 Task: Filter the search "javascript" by the date created "2023".
Action: Mouse moved to (1001, 101)
Screenshot: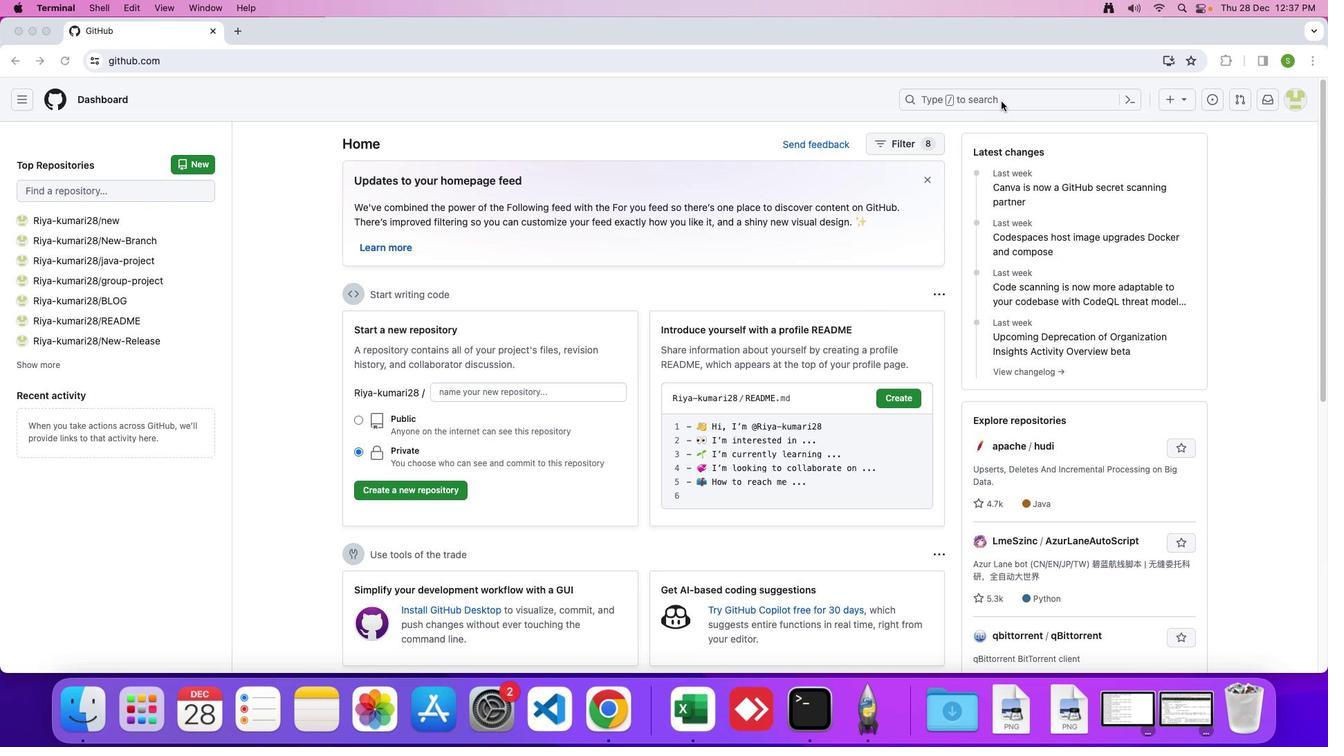 
Action: Mouse pressed left at (1001, 101)
Screenshot: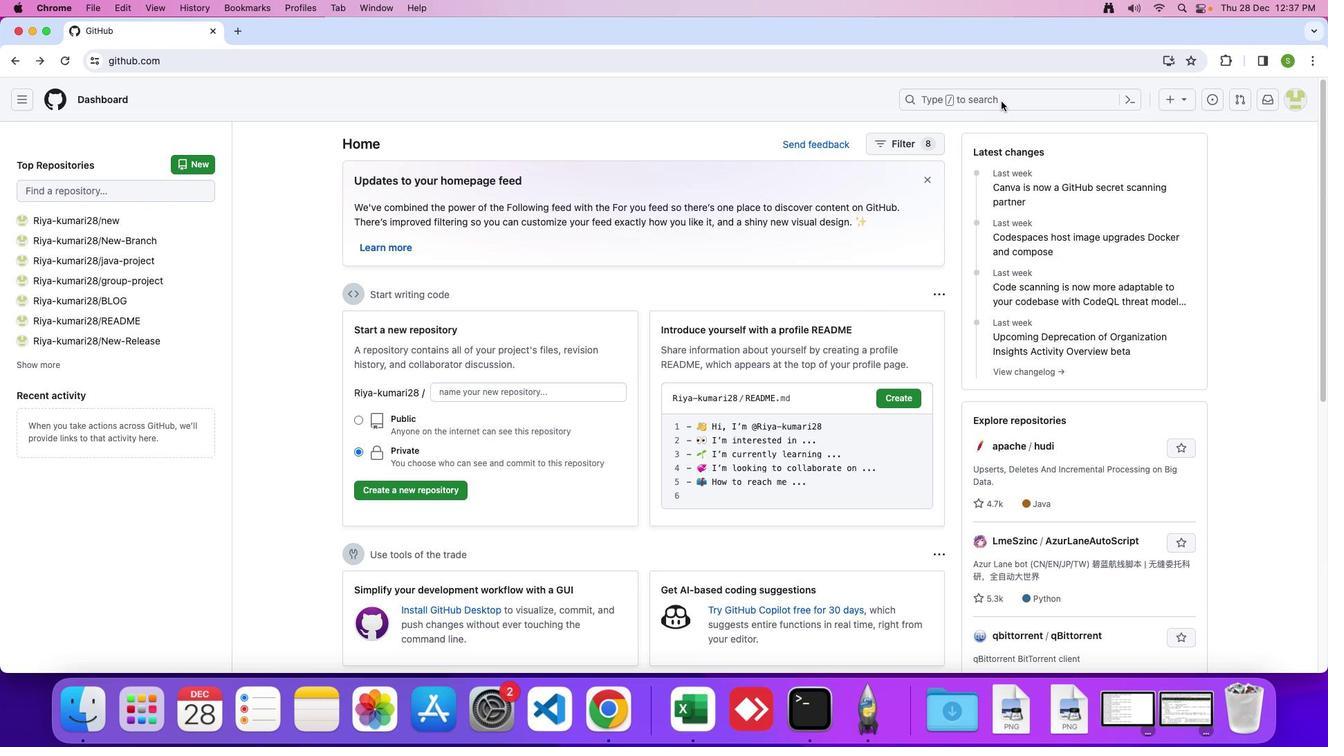 
Action: Mouse moved to (996, 96)
Screenshot: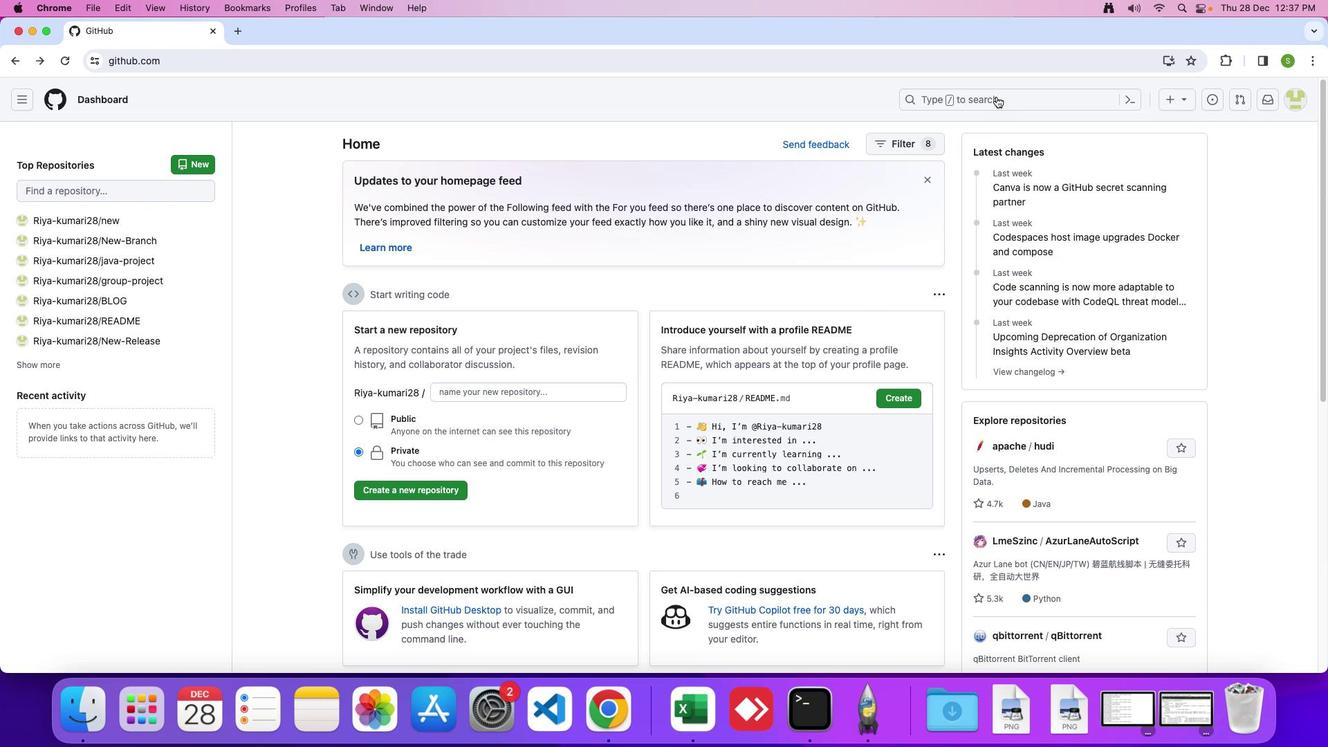 
Action: Mouse pressed left at (996, 96)
Screenshot: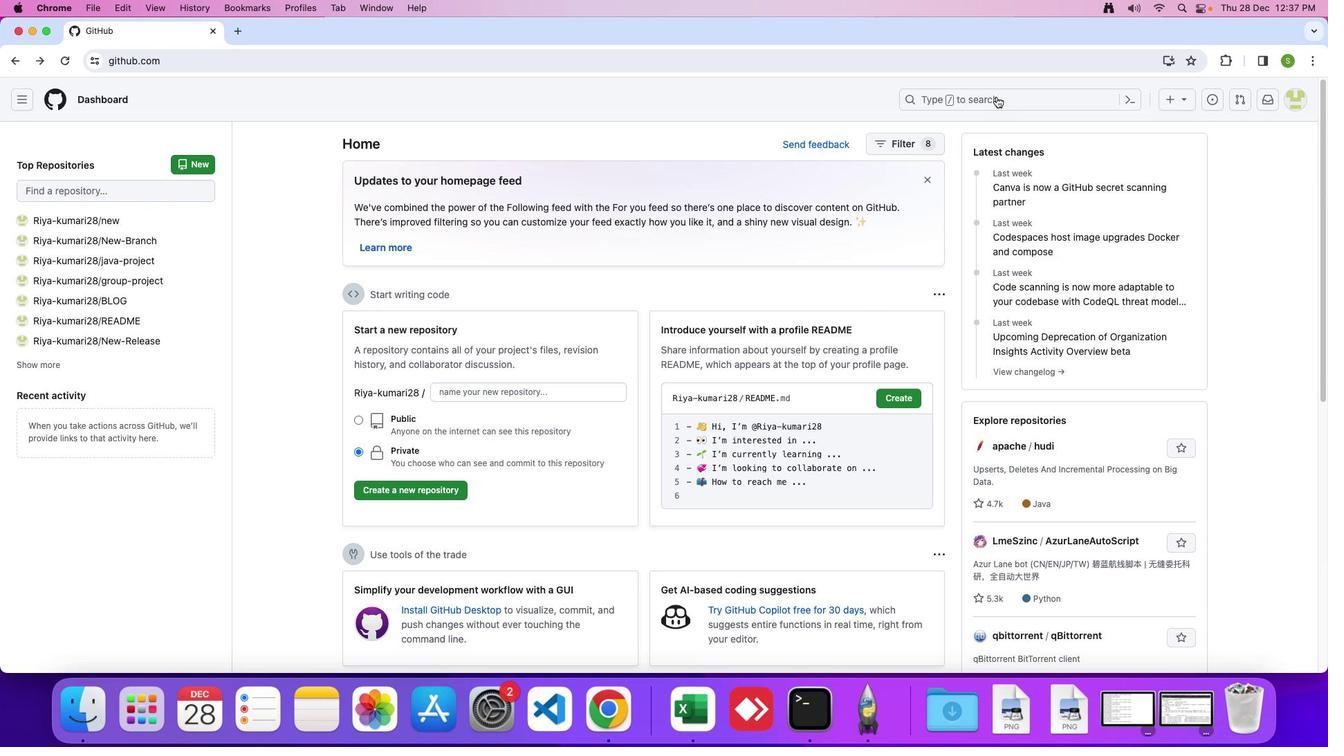 
Action: Mouse moved to (842, 101)
Screenshot: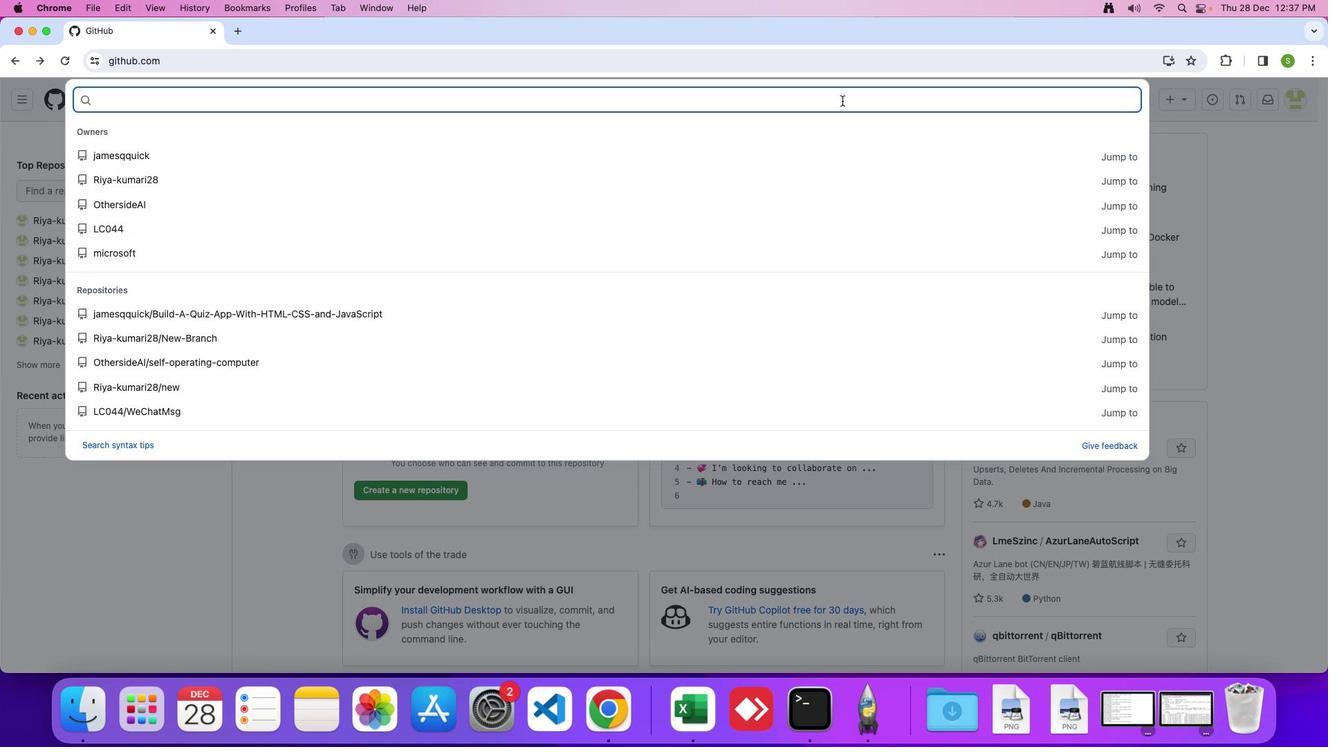 
Action: Mouse pressed left at (842, 101)
Screenshot: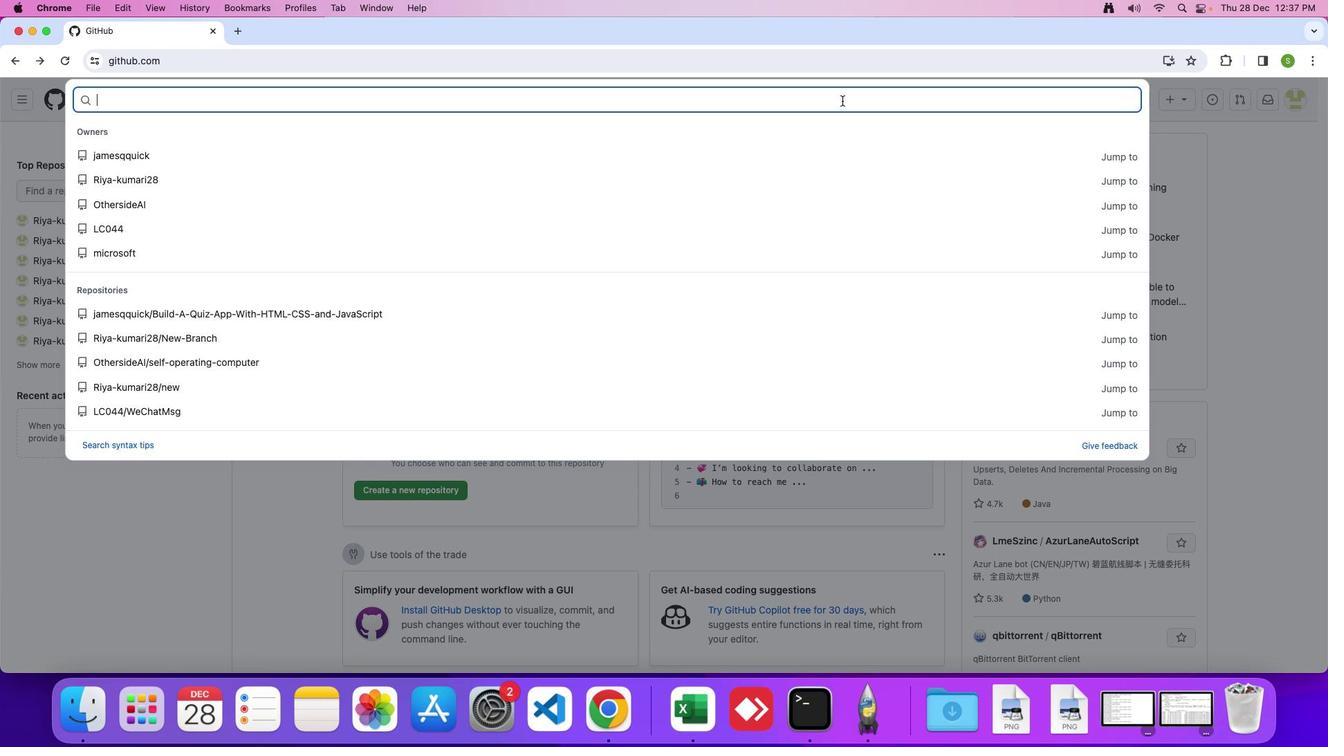 
Action: Mouse moved to (841, 101)
Screenshot: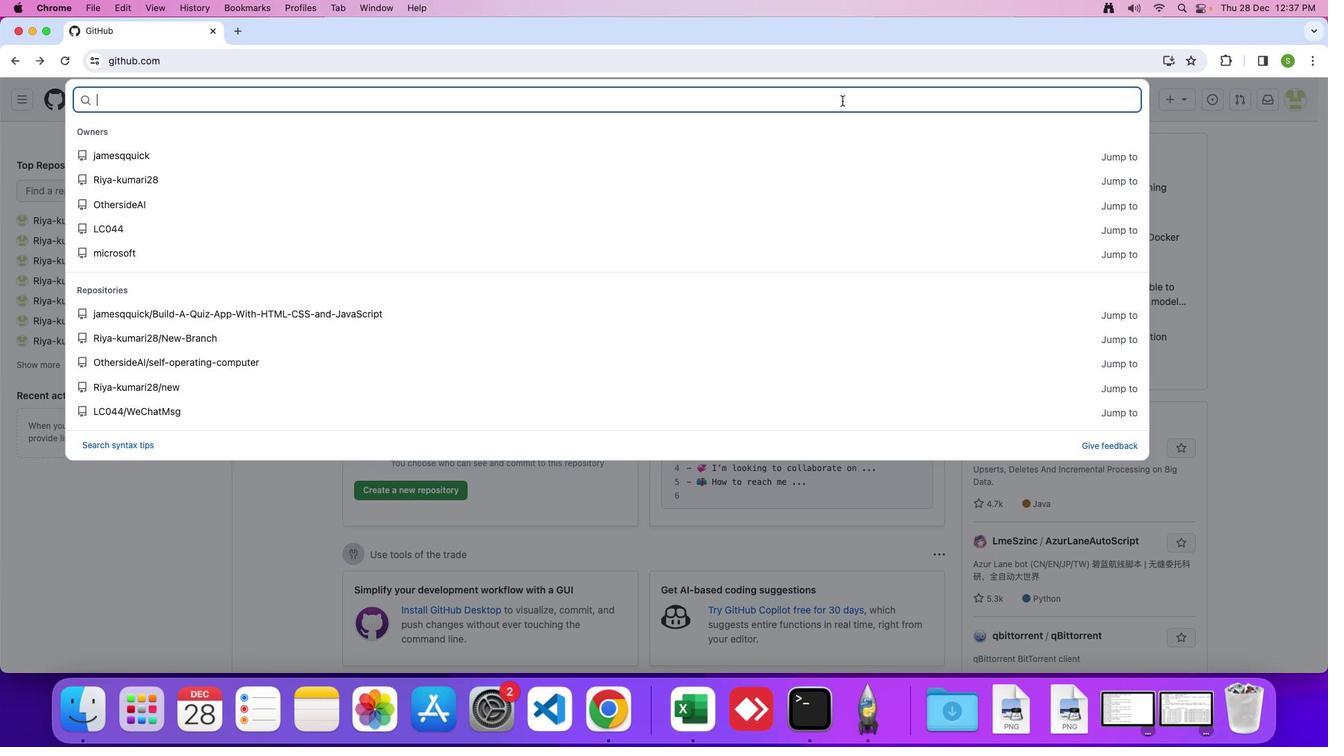 
Action: Key pressed 'J'Key.caps_lock'a''v''a''s''c''r''i''p''t'Key.enter
Screenshot: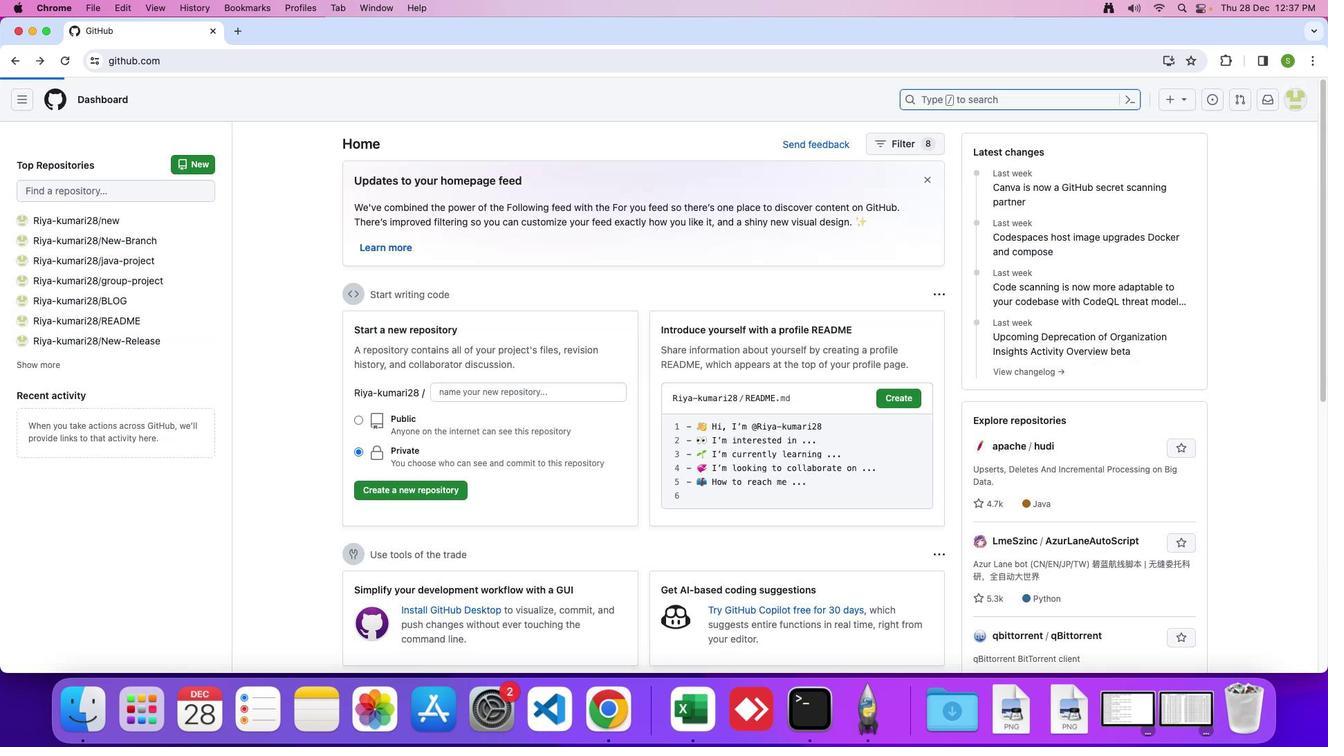 
Action: Mouse moved to (71, 443)
Screenshot: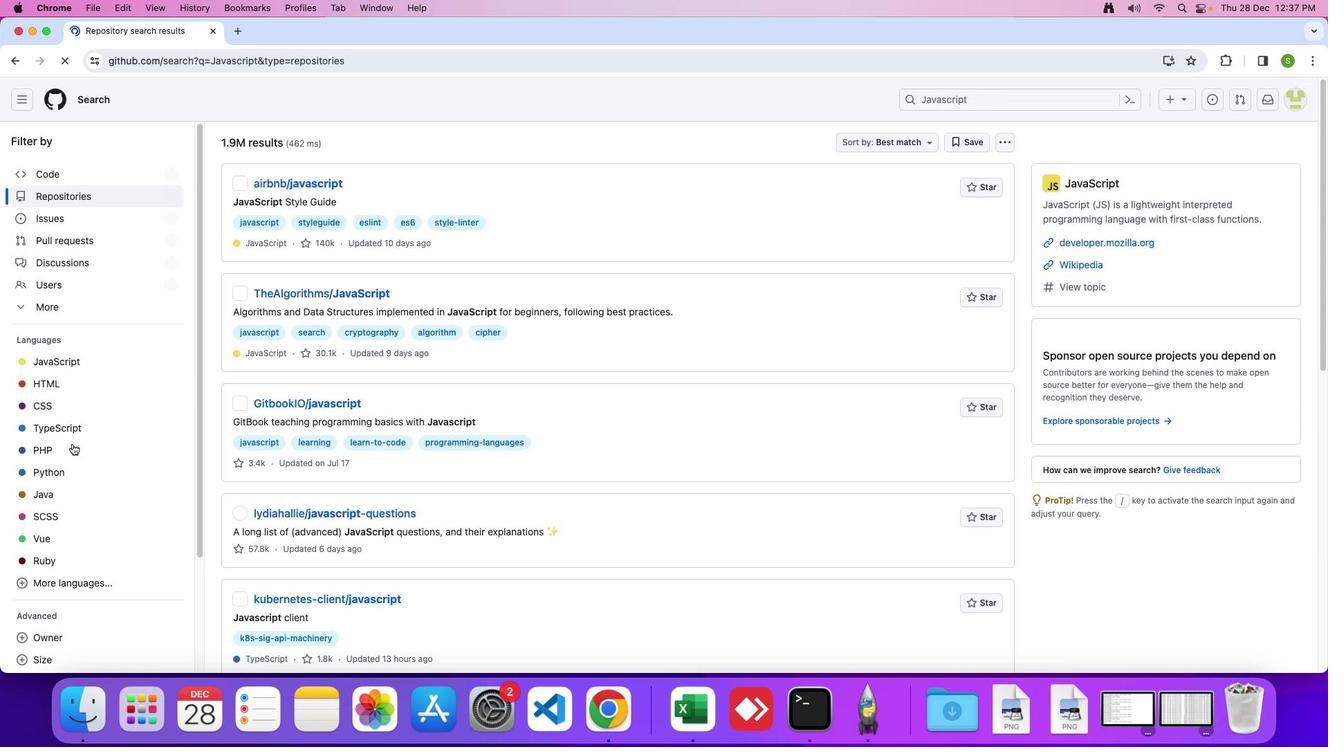 
Action: Mouse scrolled (71, 443) with delta (0, 0)
Screenshot: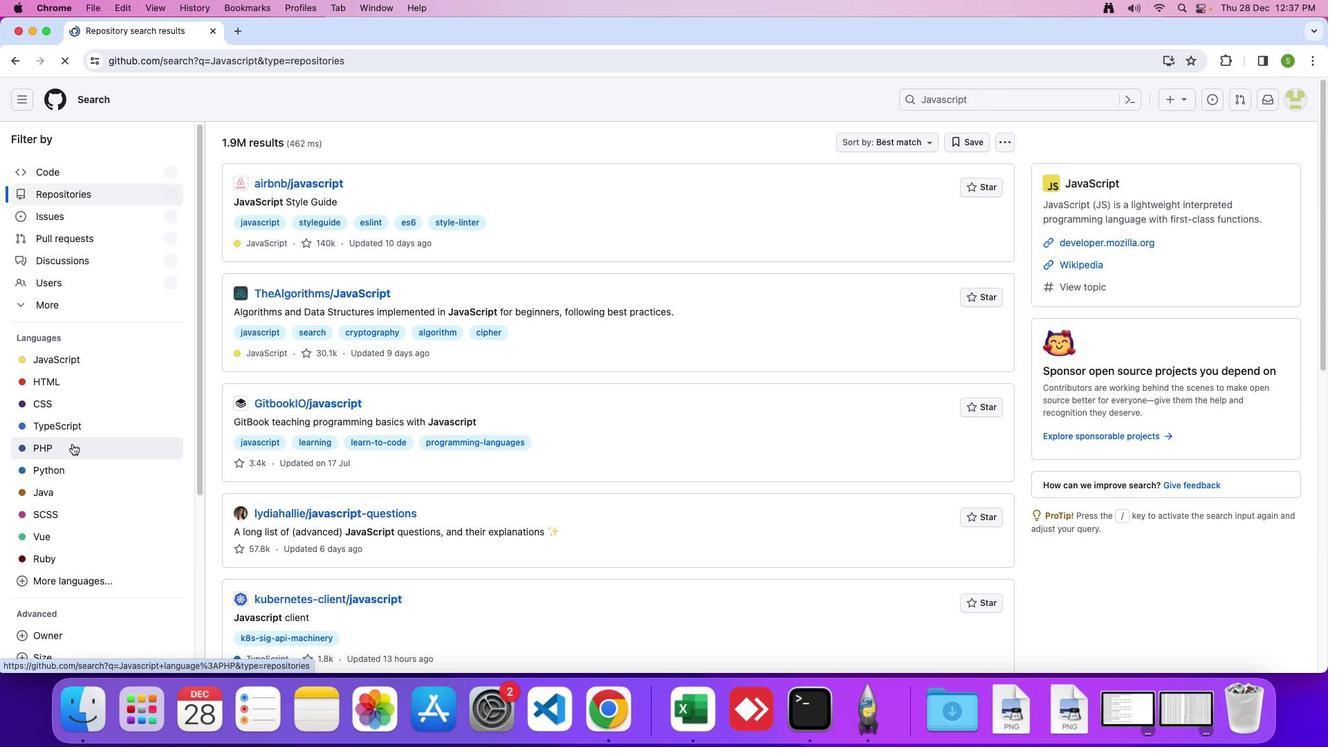 
Action: Mouse scrolled (71, 443) with delta (0, 0)
Screenshot: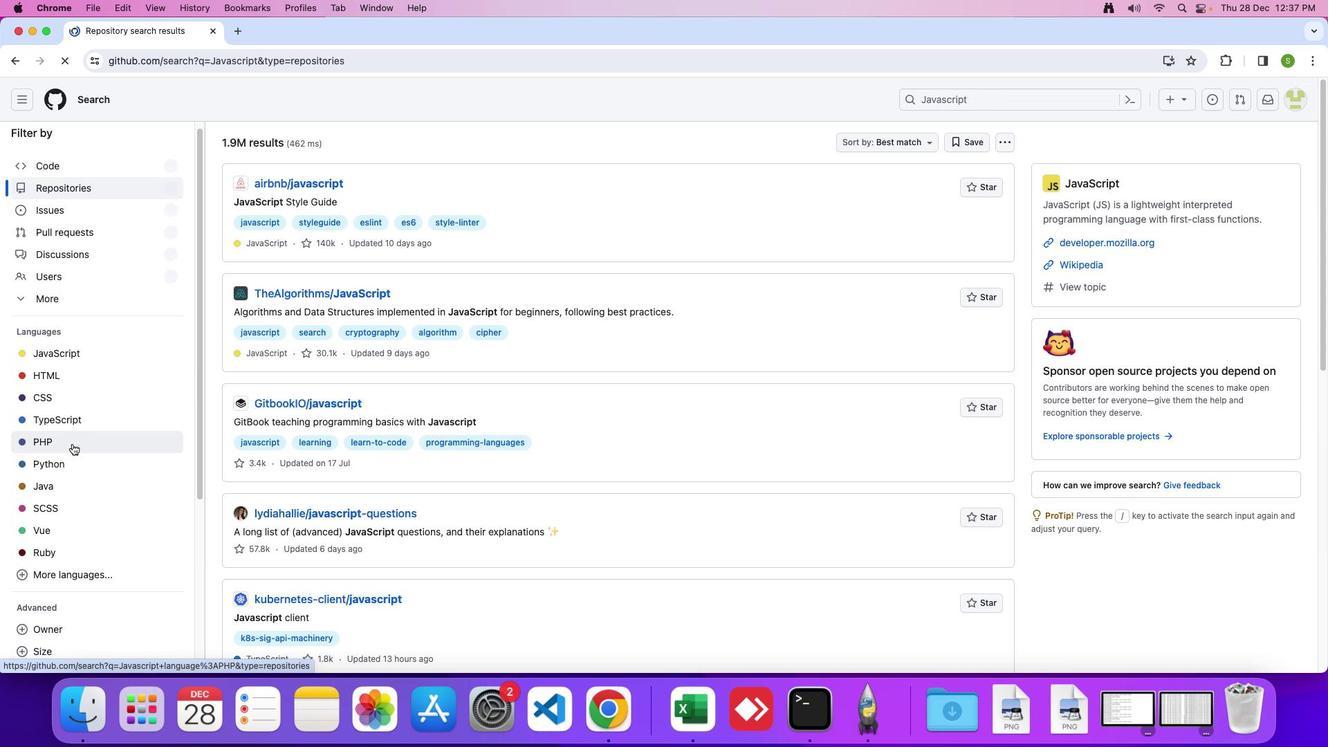 
Action: Mouse scrolled (71, 443) with delta (0, -2)
Screenshot: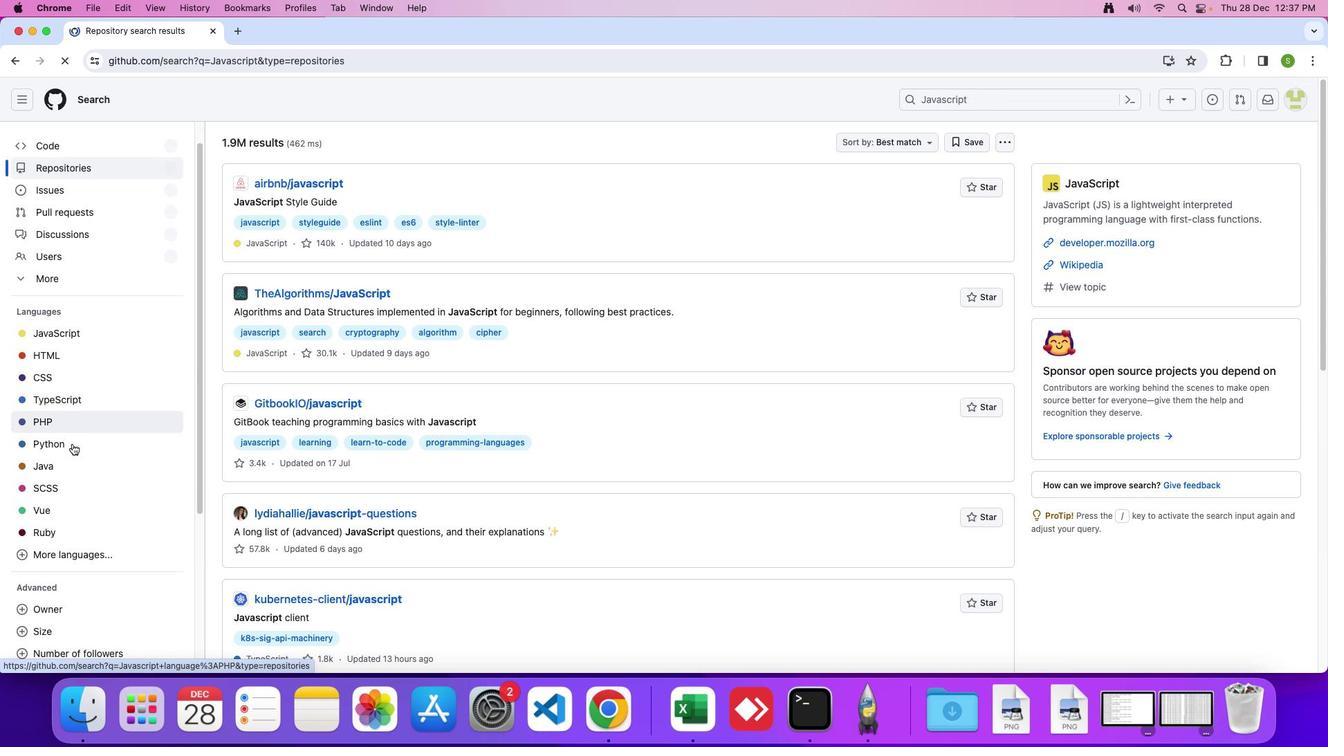 
Action: Mouse scrolled (71, 443) with delta (0, 0)
Screenshot: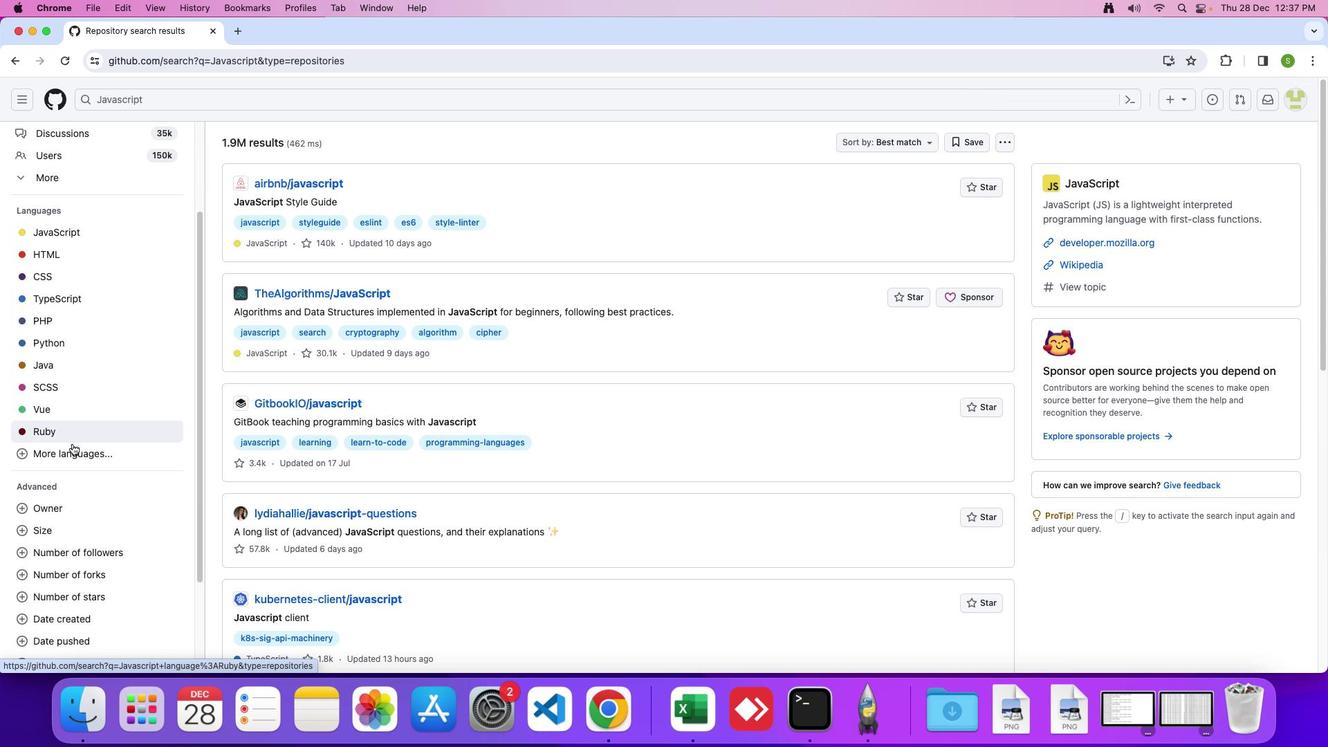 
Action: Mouse scrolled (71, 443) with delta (0, 0)
Screenshot: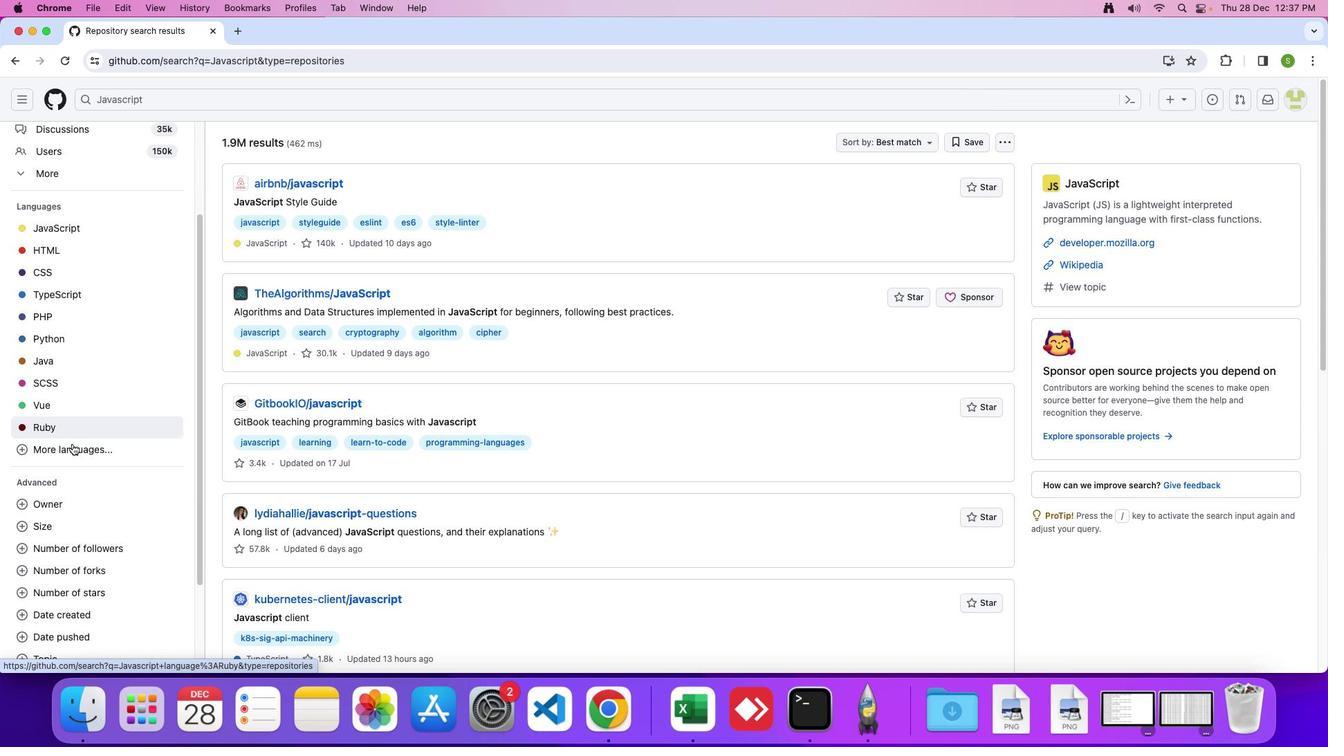 
Action: Mouse scrolled (71, 443) with delta (0, -1)
Screenshot: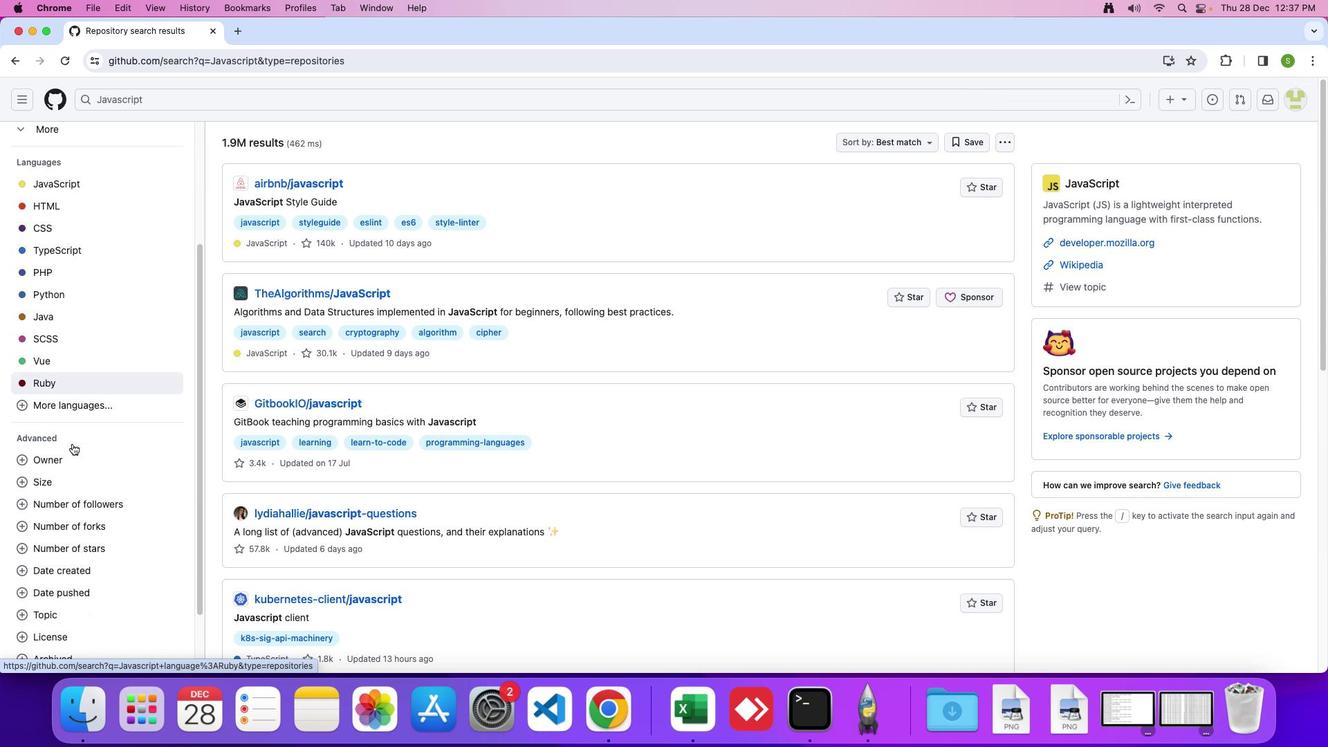 
Action: Mouse scrolled (71, 443) with delta (0, 0)
Screenshot: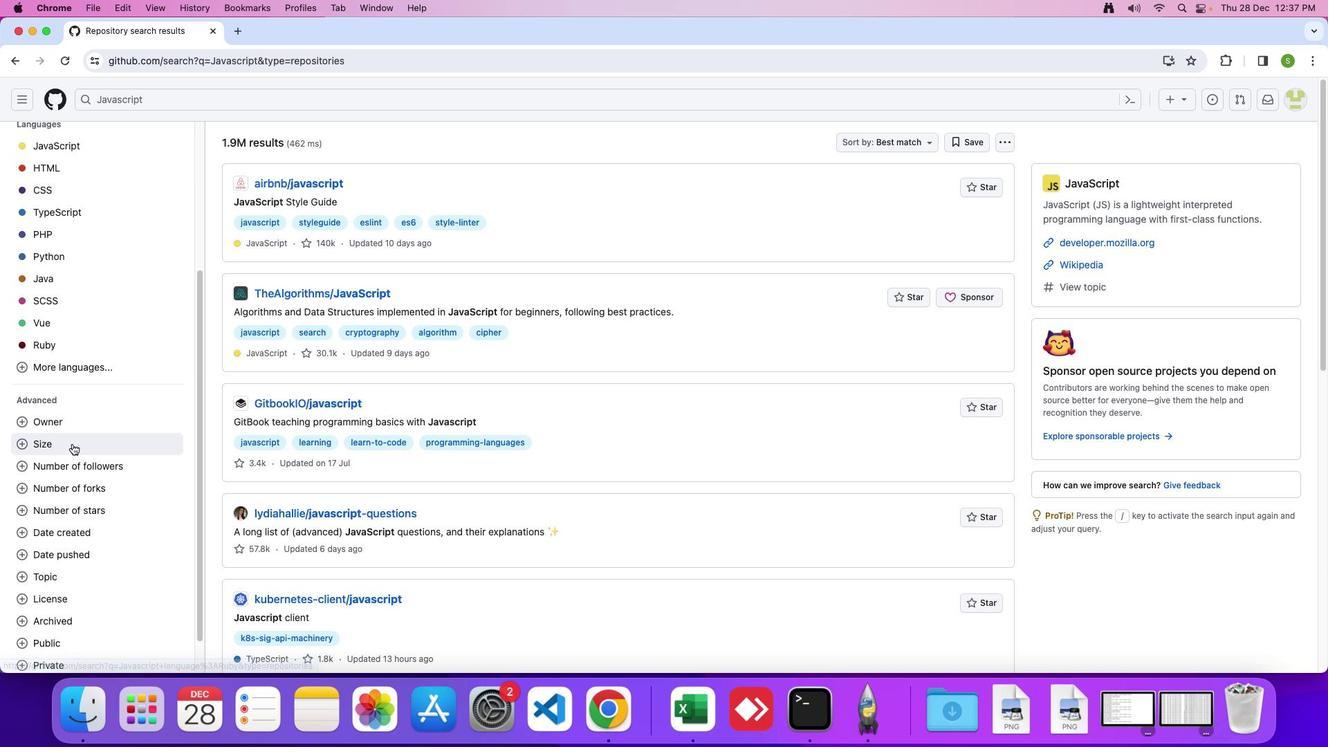 
Action: Mouse scrolled (71, 443) with delta (0, 0)
Screenshot: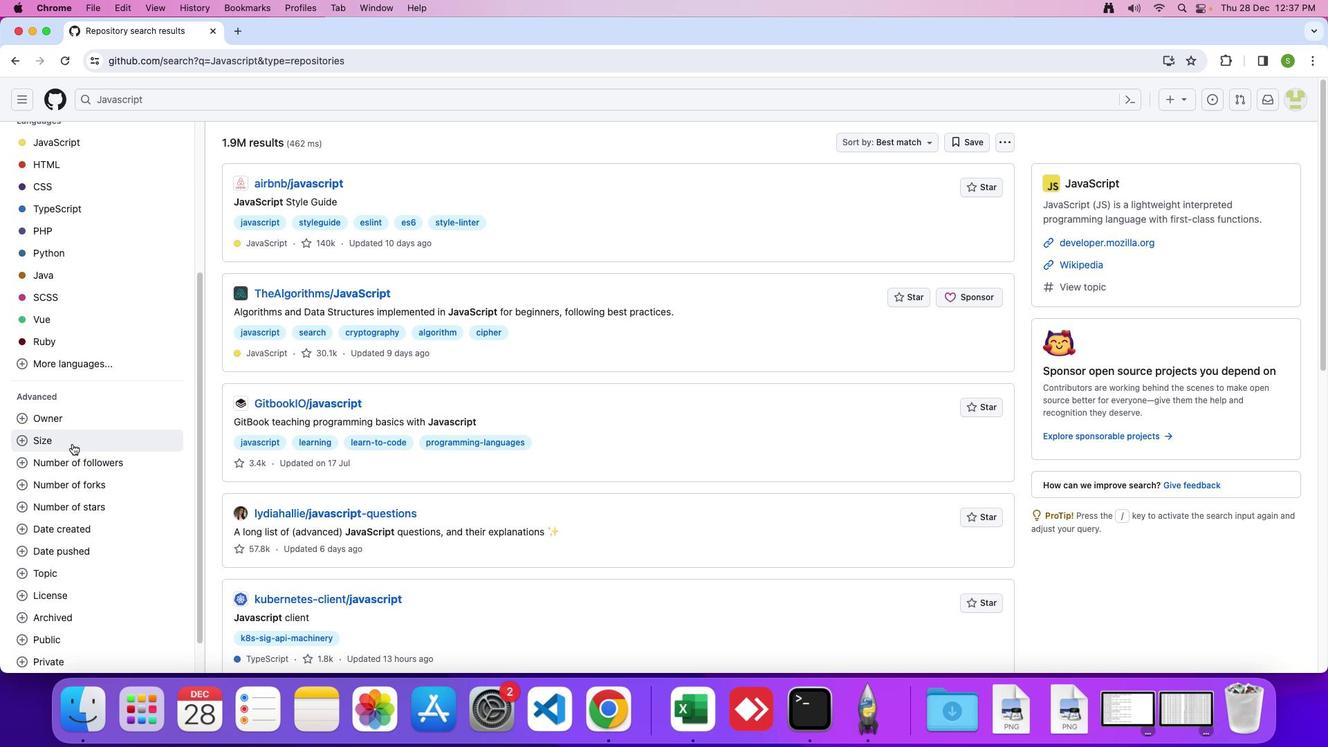 
Action: Mouse moved to (72, 444)
Screenshot: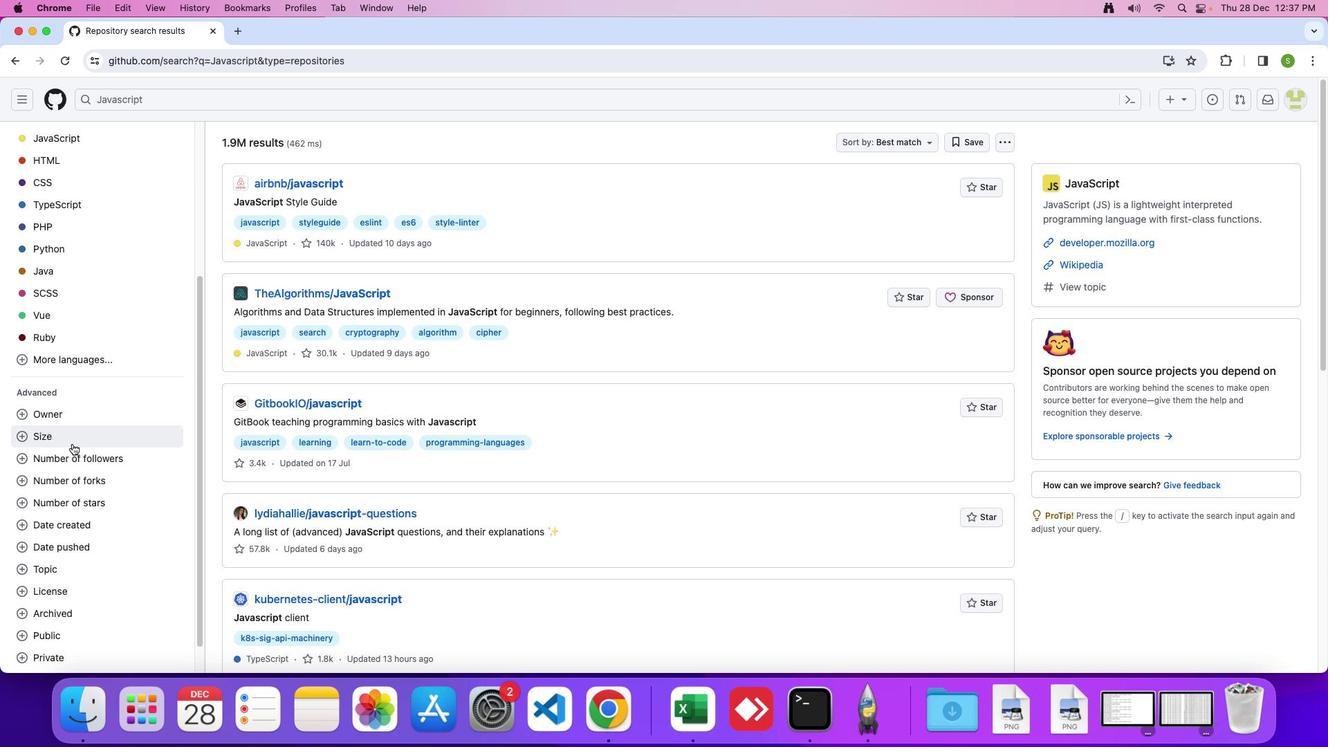 
Action: Mouse scrolled (72, 444) with delta (0, 0)
Screenshot: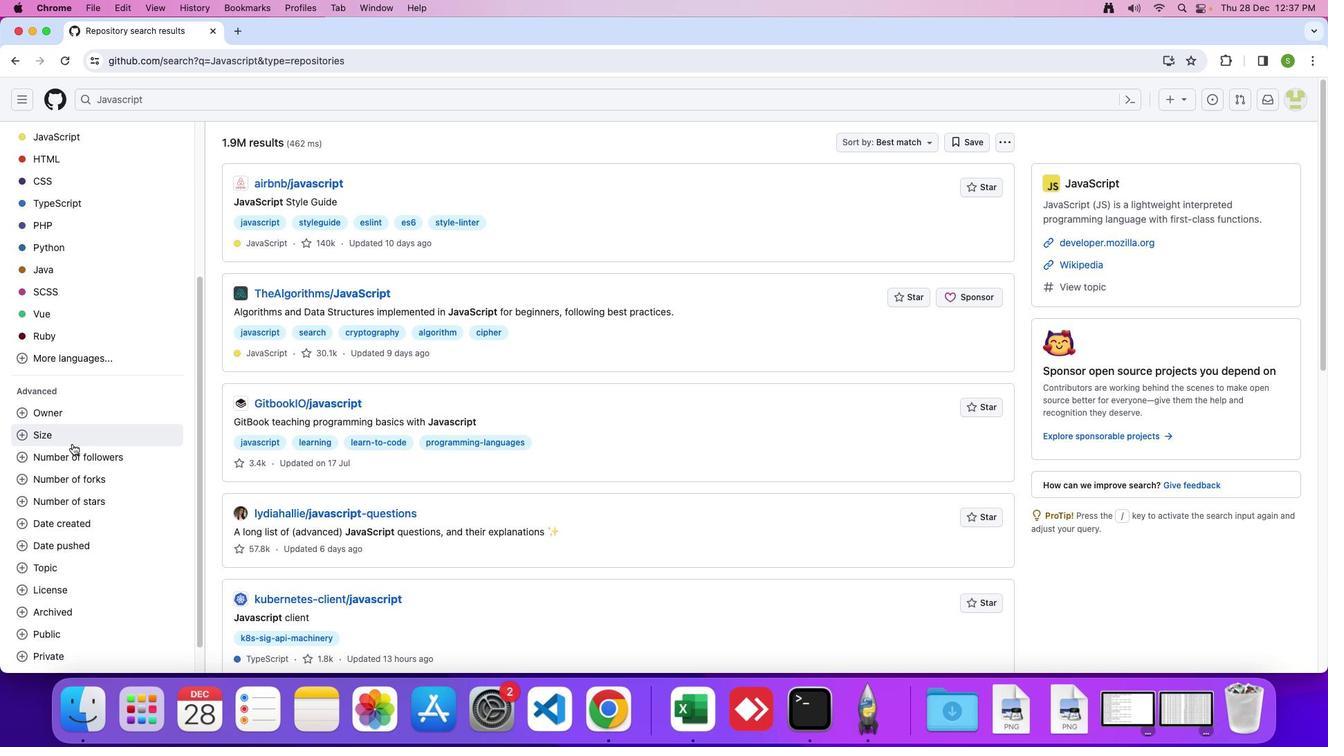 
Action: Mouse scrolled (72, 444) with delta (0, 0)
Screenshot: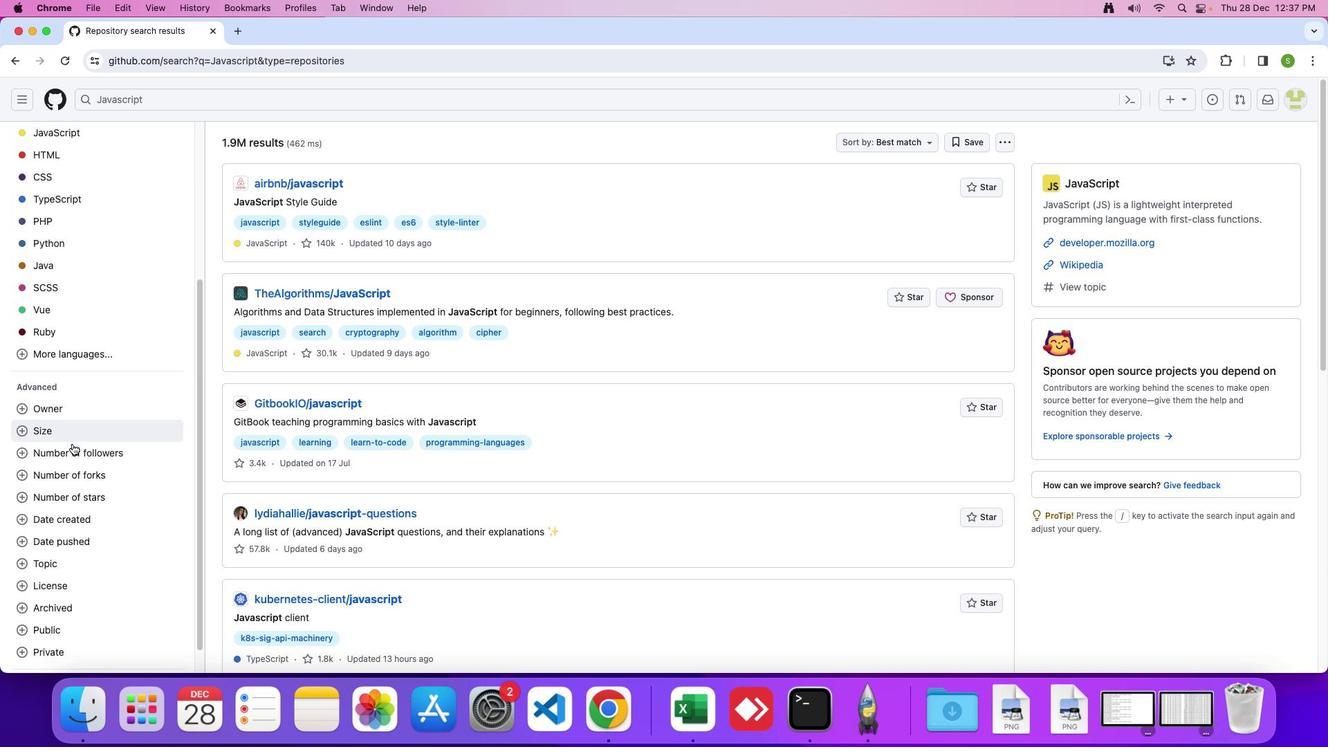 
Action: Mouse scrolled (72, 444) with delta (0, 0)
Screenshot: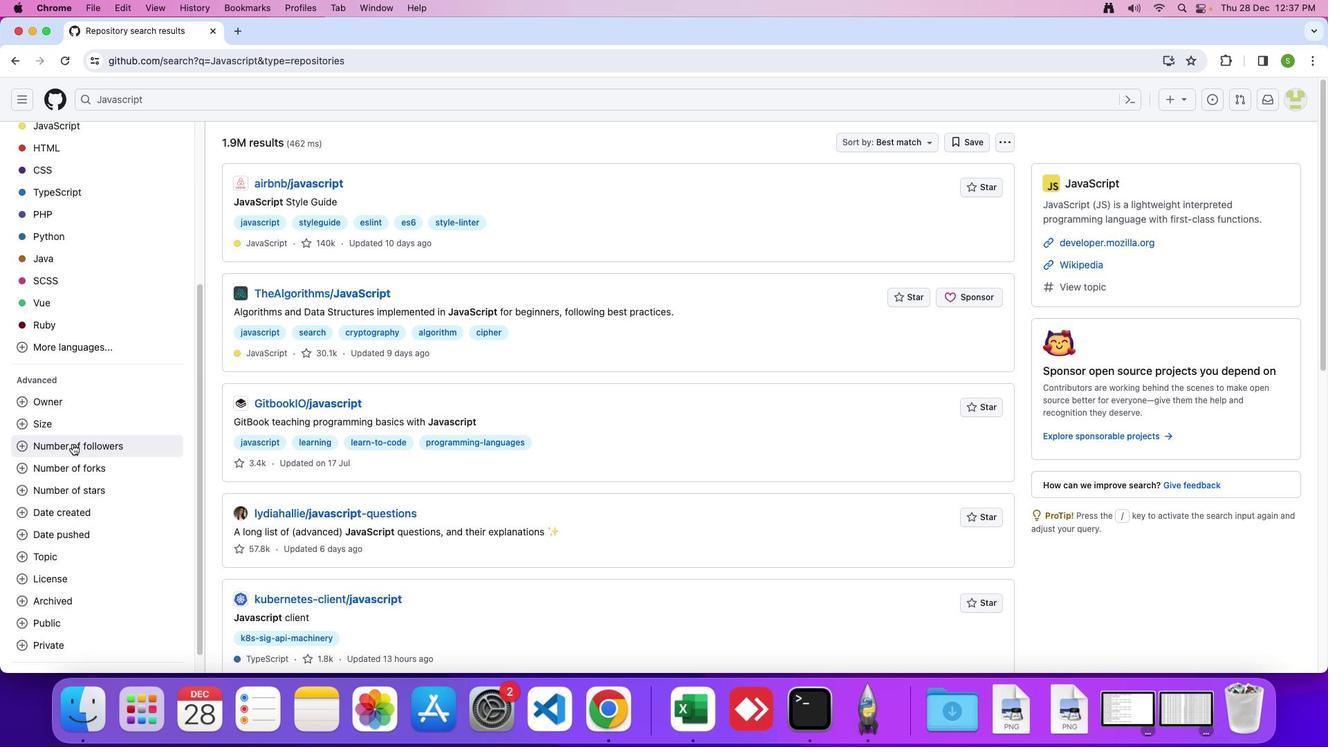 
Action: Mouse scrolled (72, 444) with delta (0, 0)
Screenshot: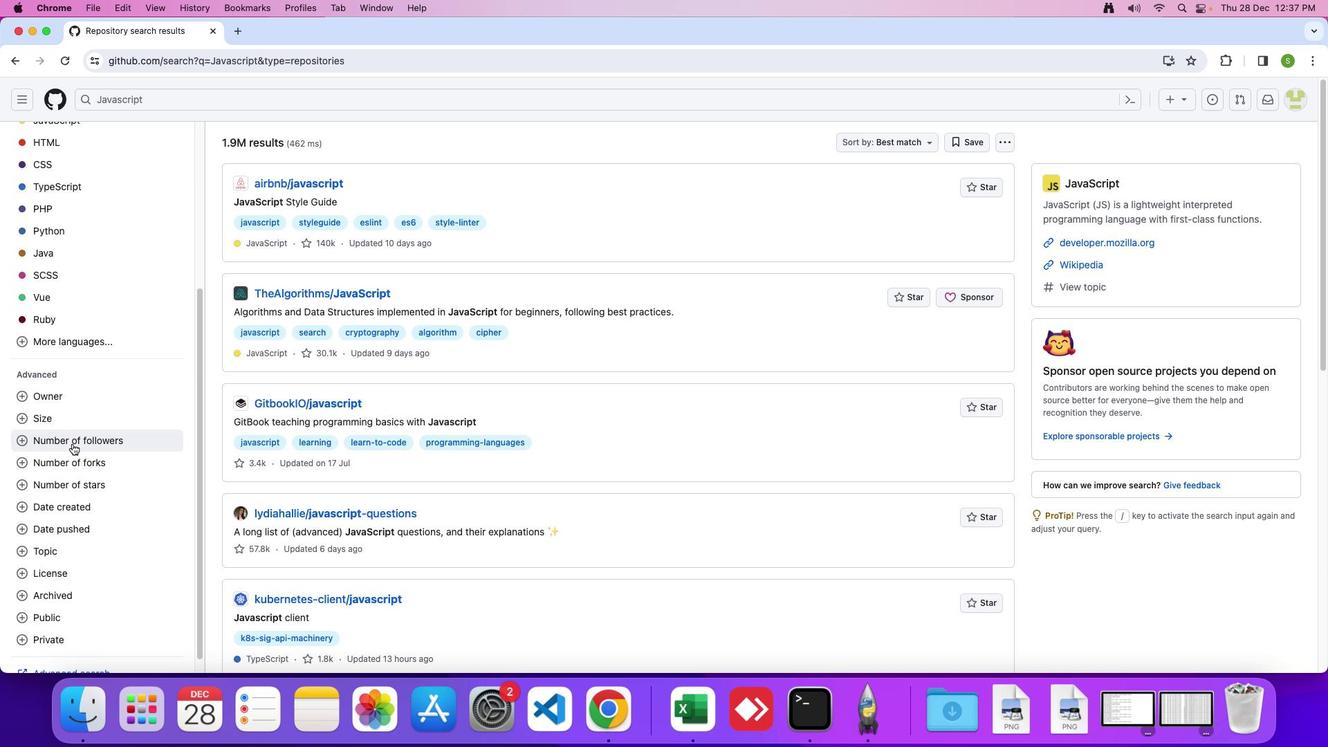 
Action: Mouse scrolled (72, 444) with delta (0, 0)
Screenshot: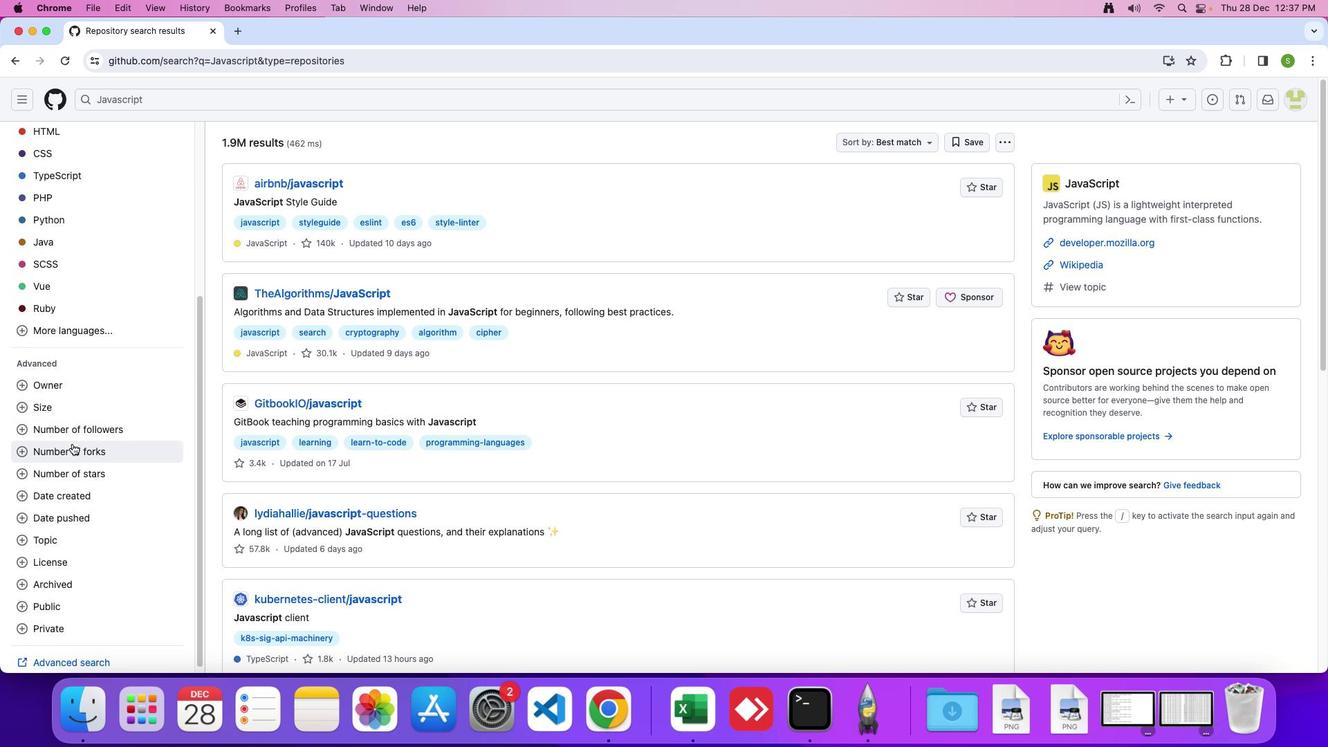 
Action: Mouse scrolled (72, 444) with delta (0, 0)
Screenshot: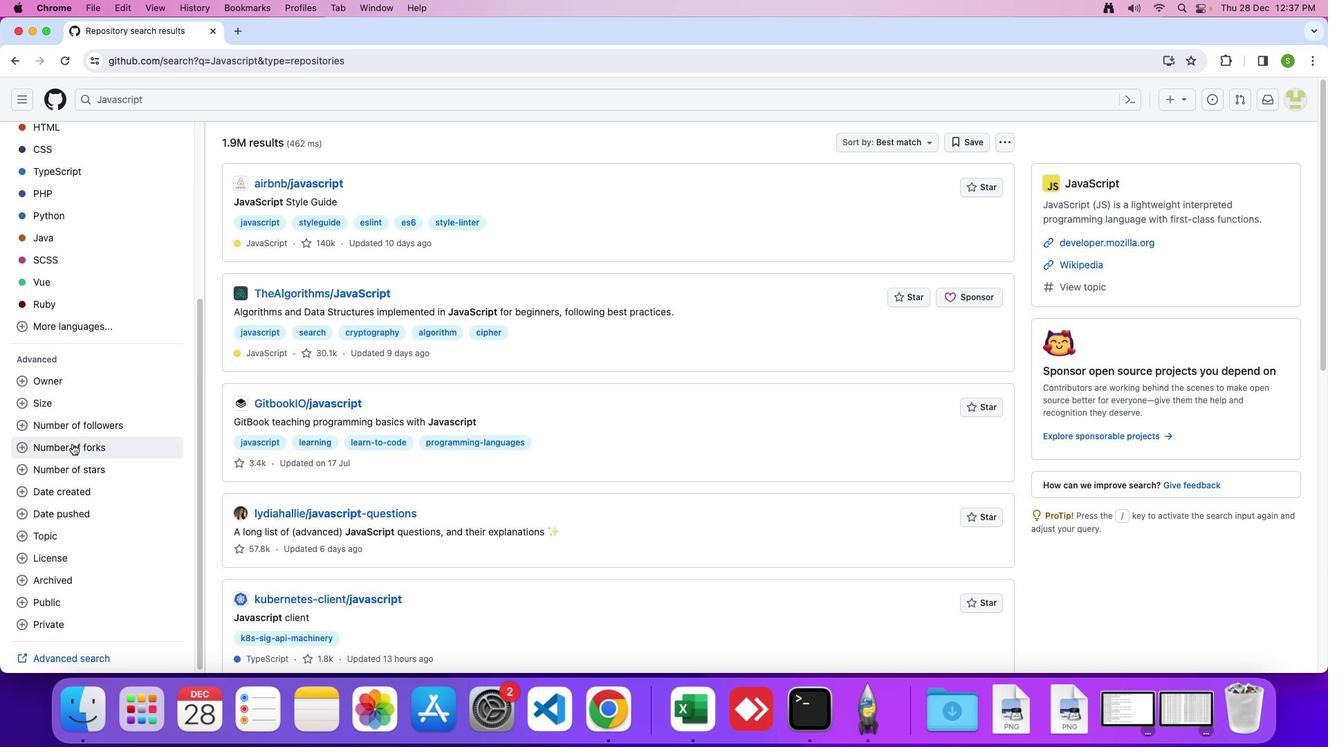 
Action: Mouse moved to (60, 493)
Screenshot: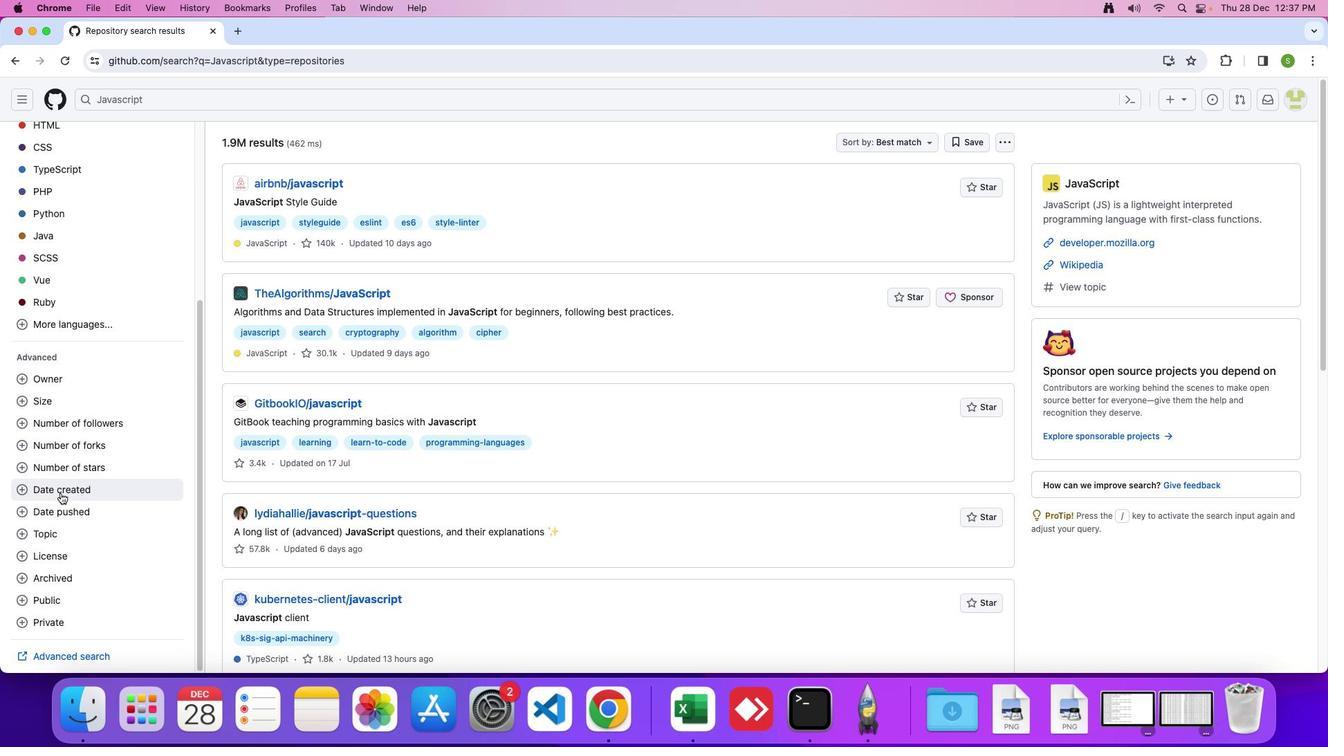 
Action: Mouse pressed left at (60, 493)
Screenshot: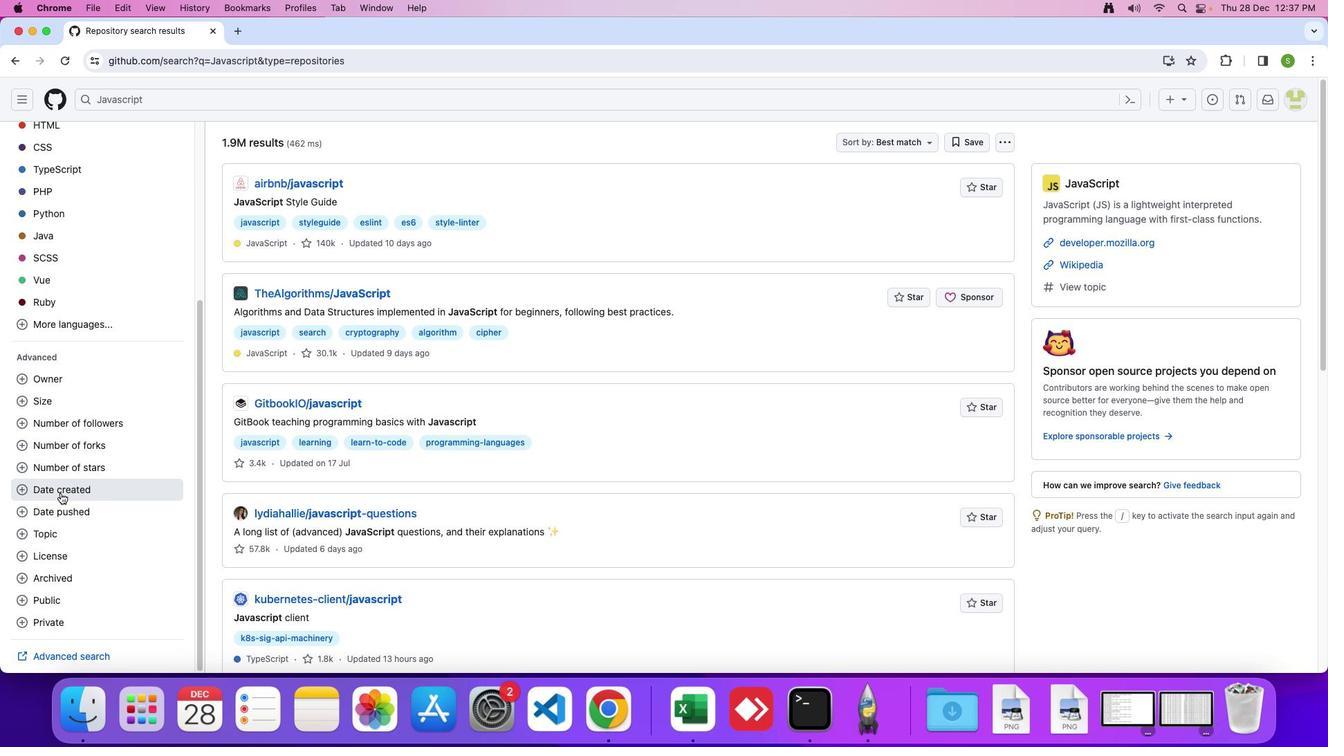 
Action: Mouse moved to (173, 346)
Screenshot: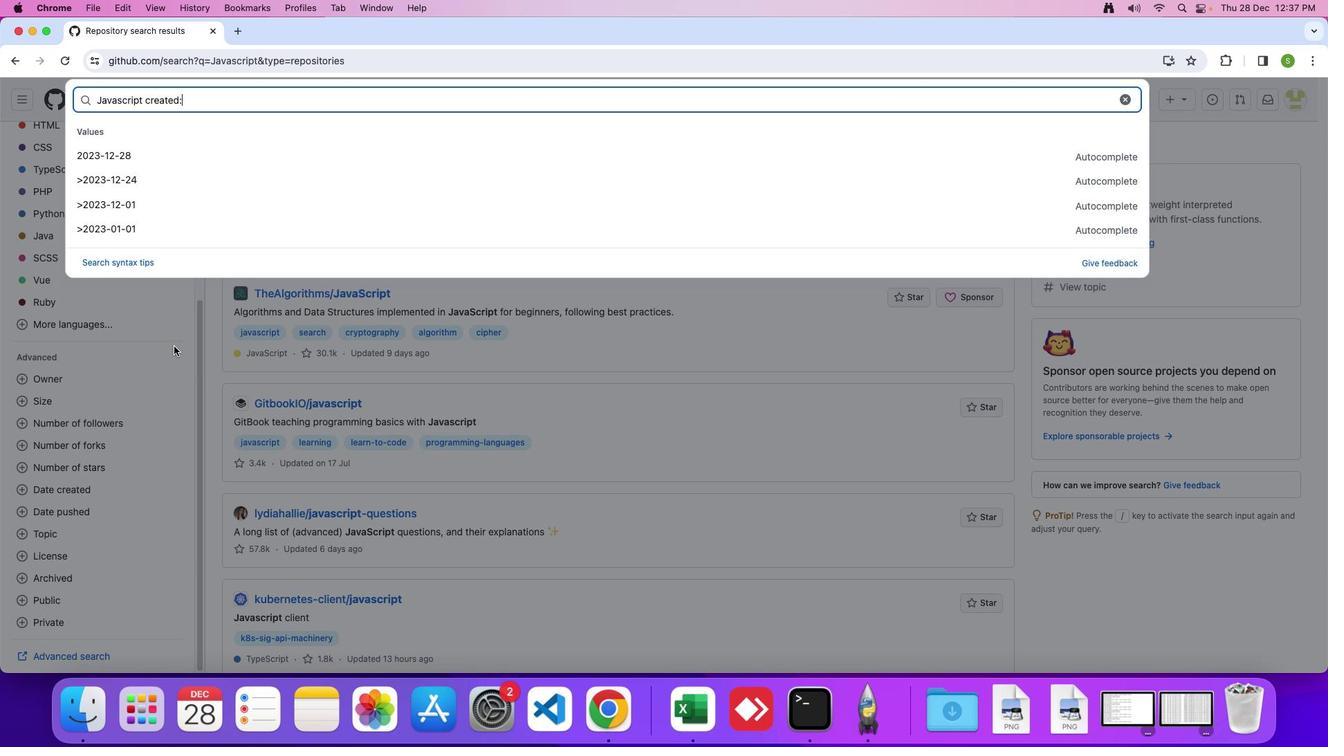 
Action: Key pressed '2''0''2''3'Key.enter
Screenshot: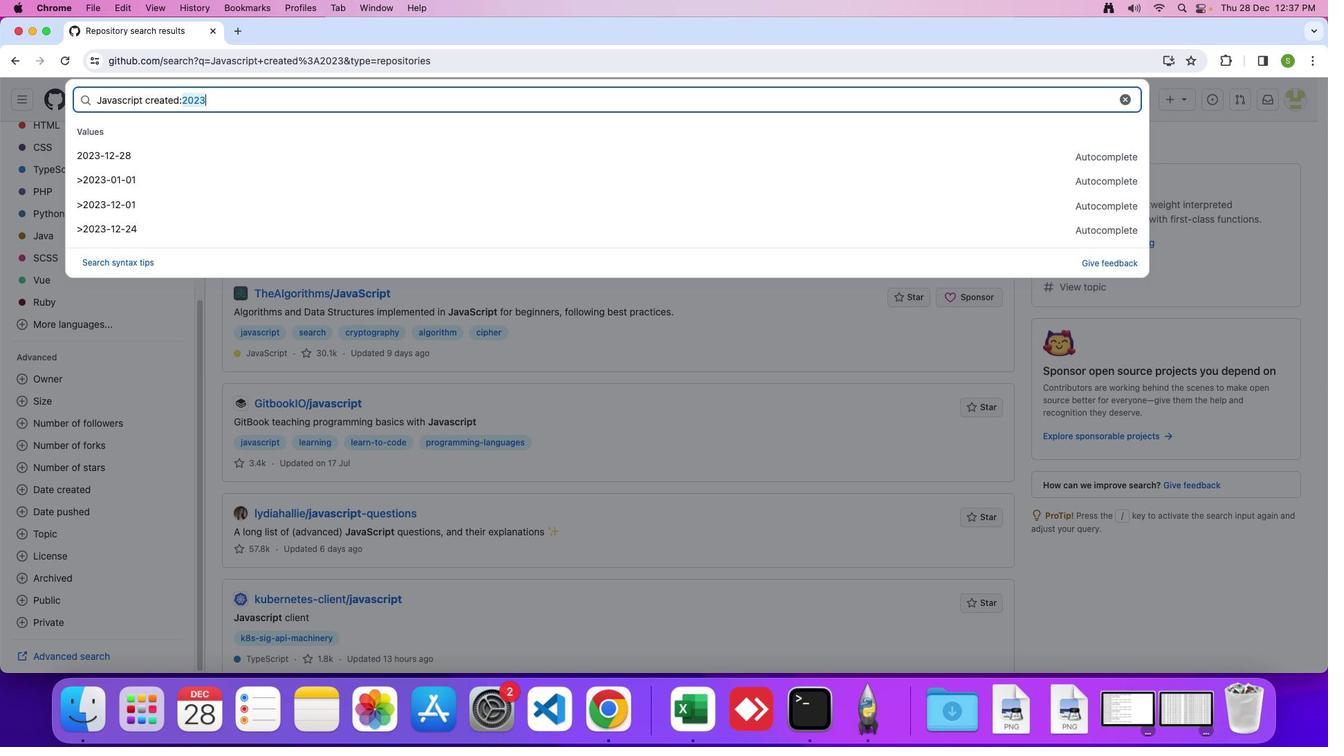 
Action: Mouse moved to (369, 408)
Screenshot: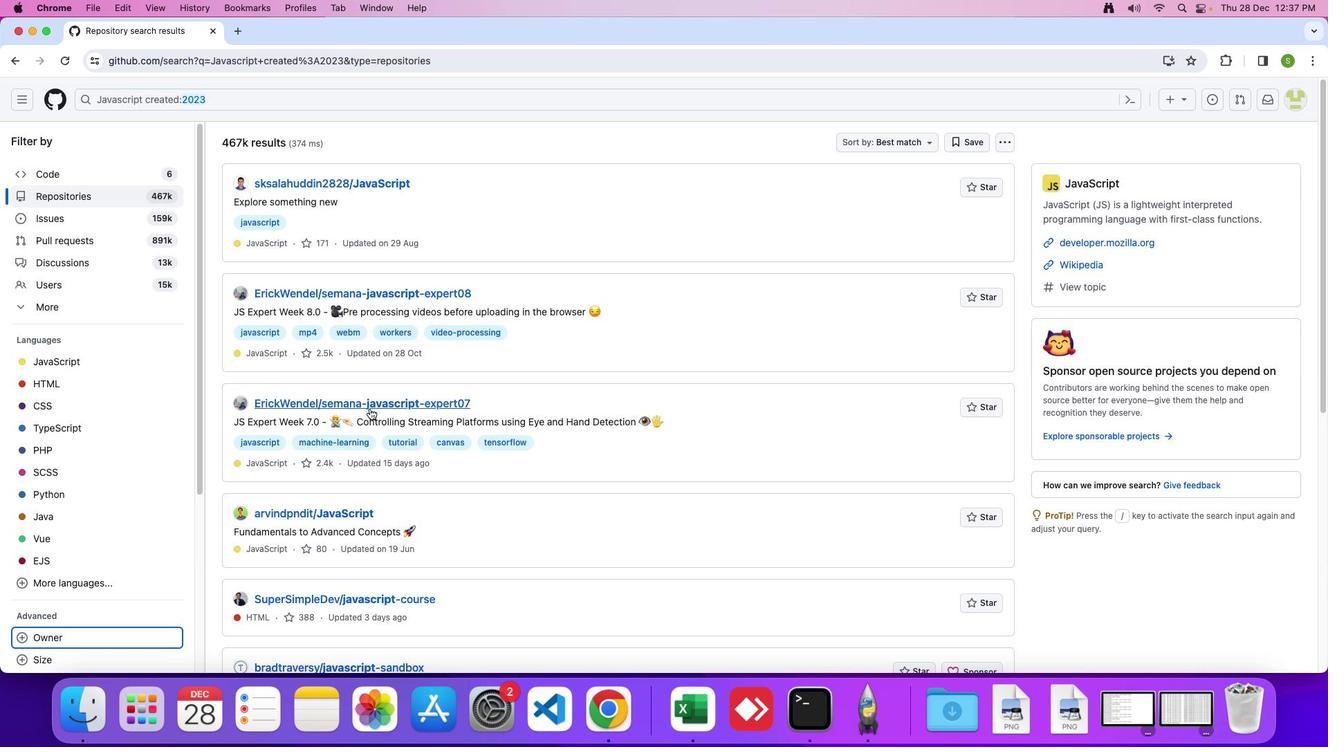 
